Task: Add Boiron Ignatia Amara 200Ck to the cart.
Action: Mouse moved to (322, 153)
Screenshot: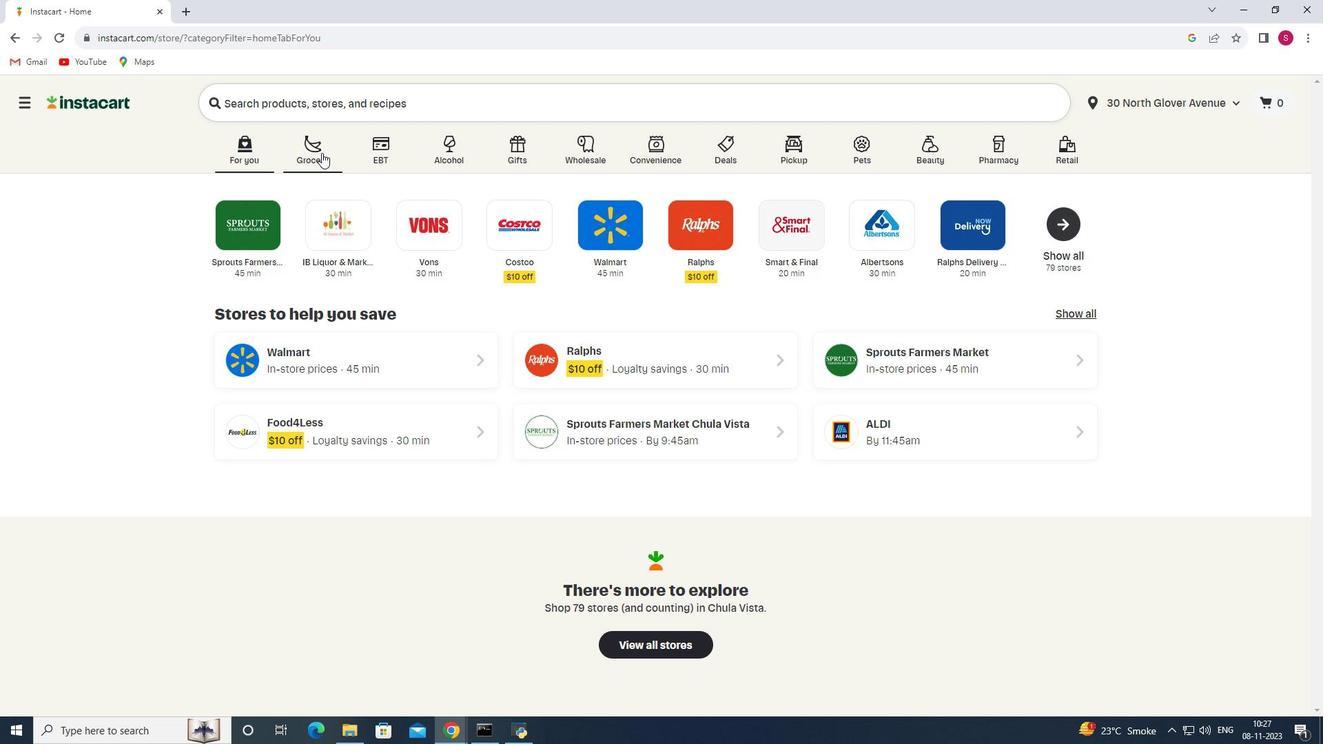 
Action: Mouse pressed left at (322, 153)
Screenshot: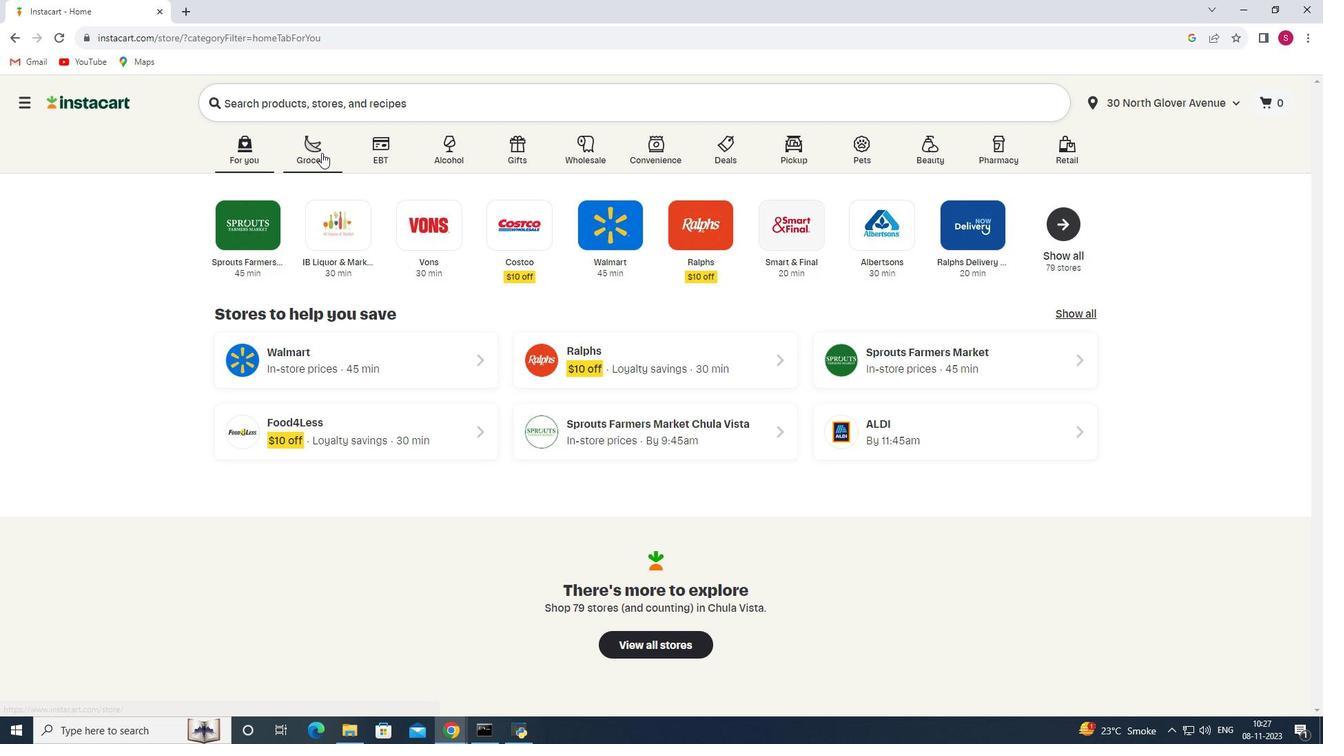 
Action: Mouse moved to (320, 409)
Screenshot: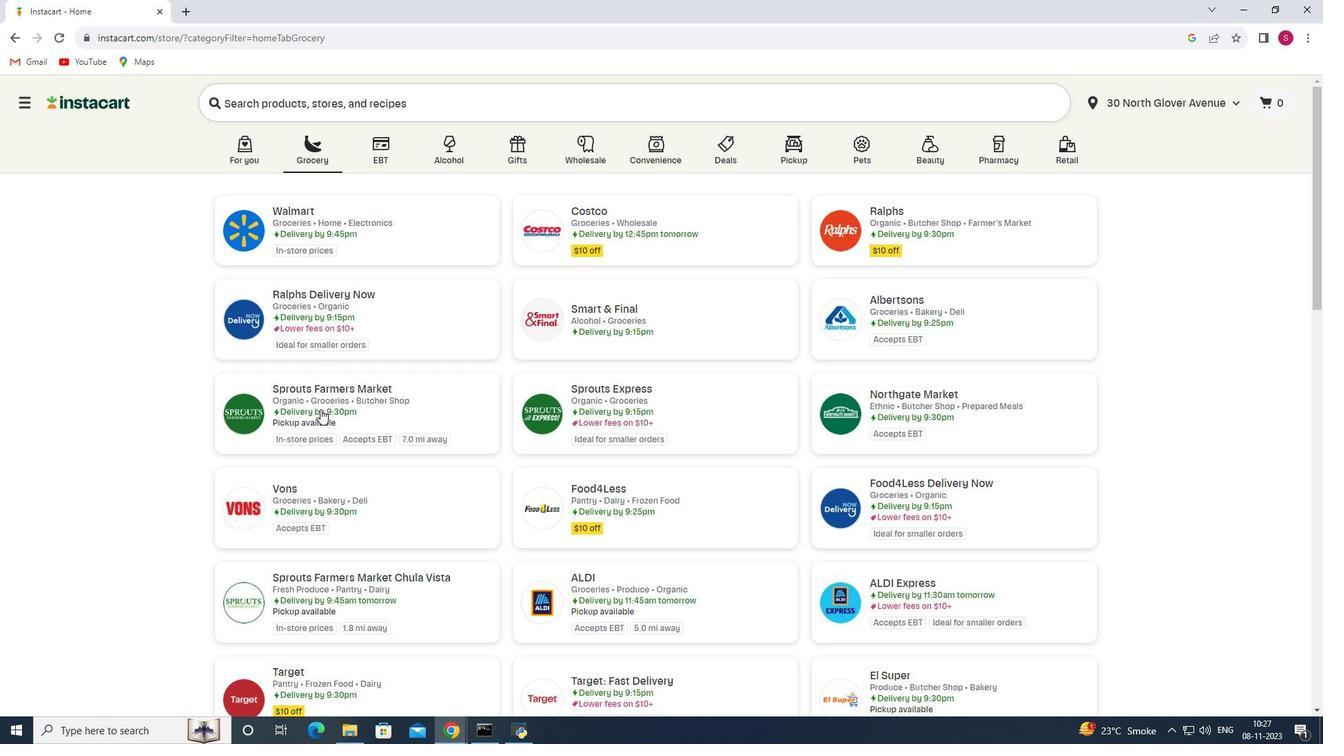 
Action: Mouse pressed left at (320, 409)
Screenshot: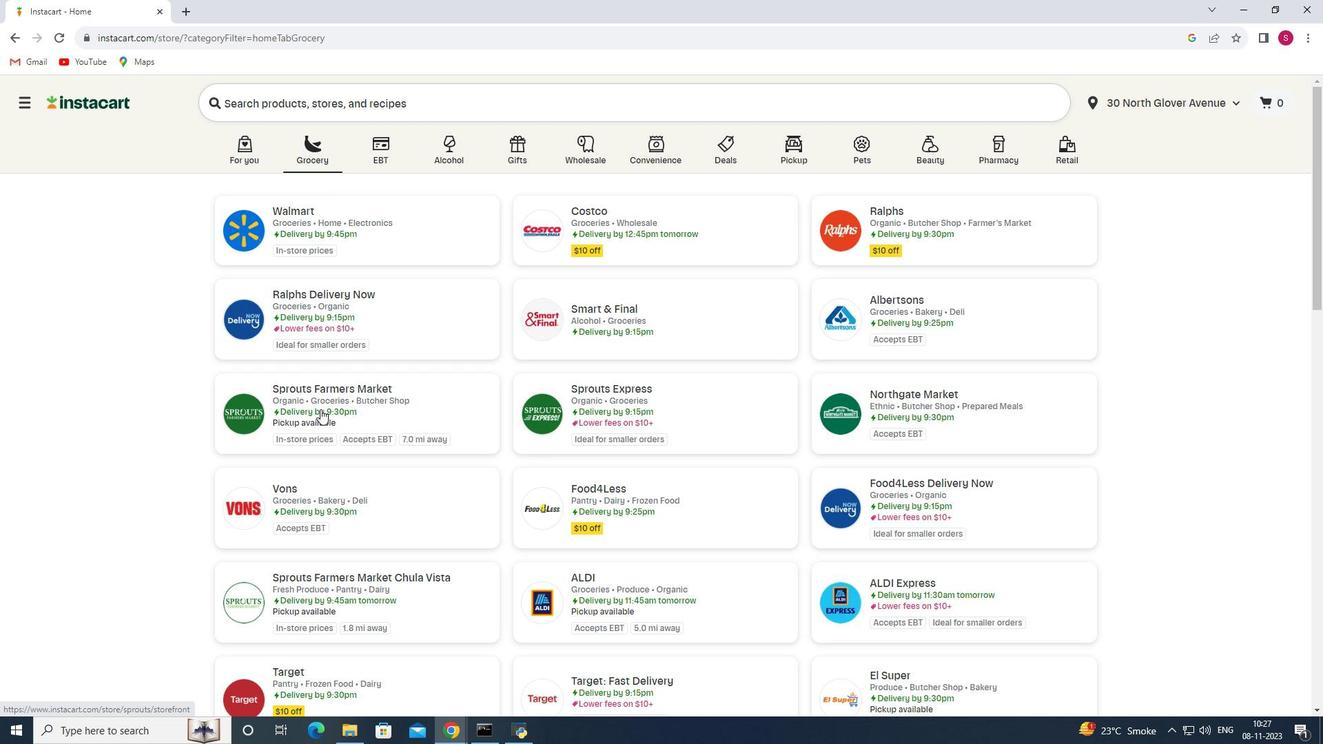 
Action: Mouse moved to (44, 466)
Screenshot: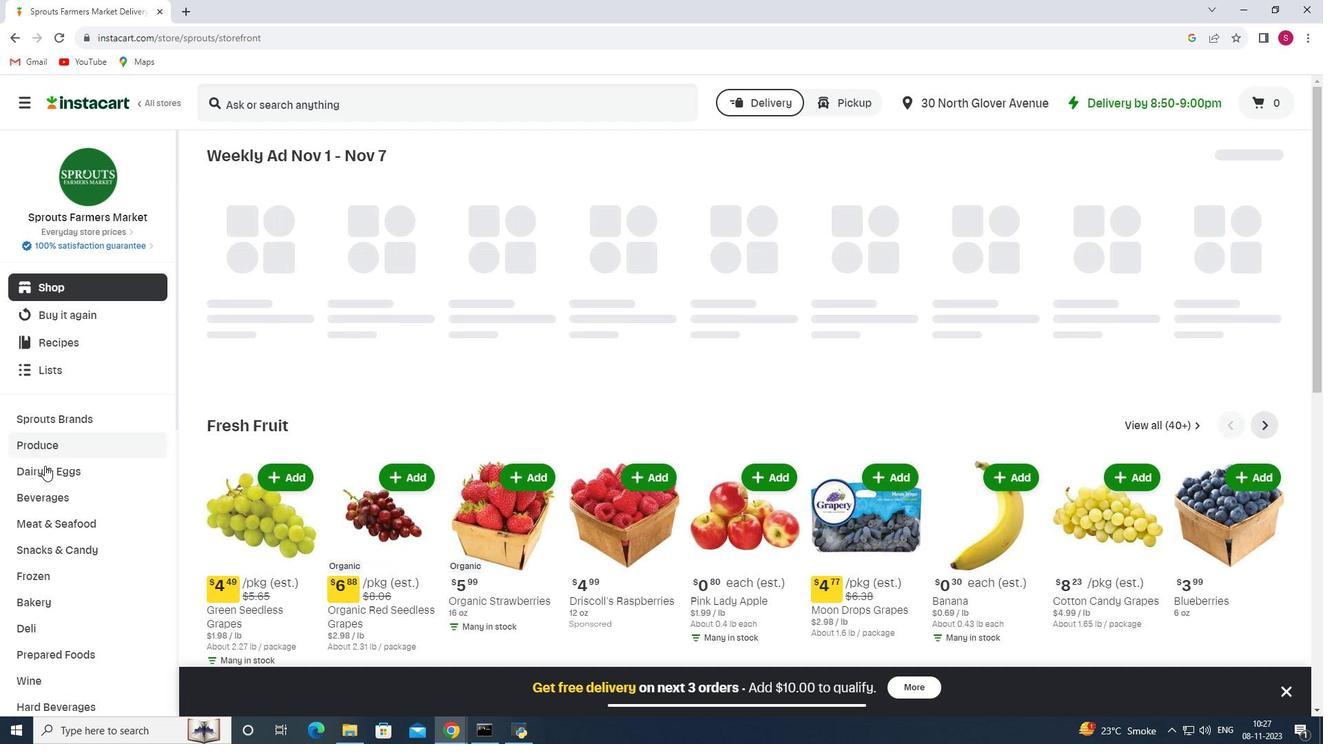 
Action: Mouse scrolled (44, 465) with delta (0, 0)
Screenshot: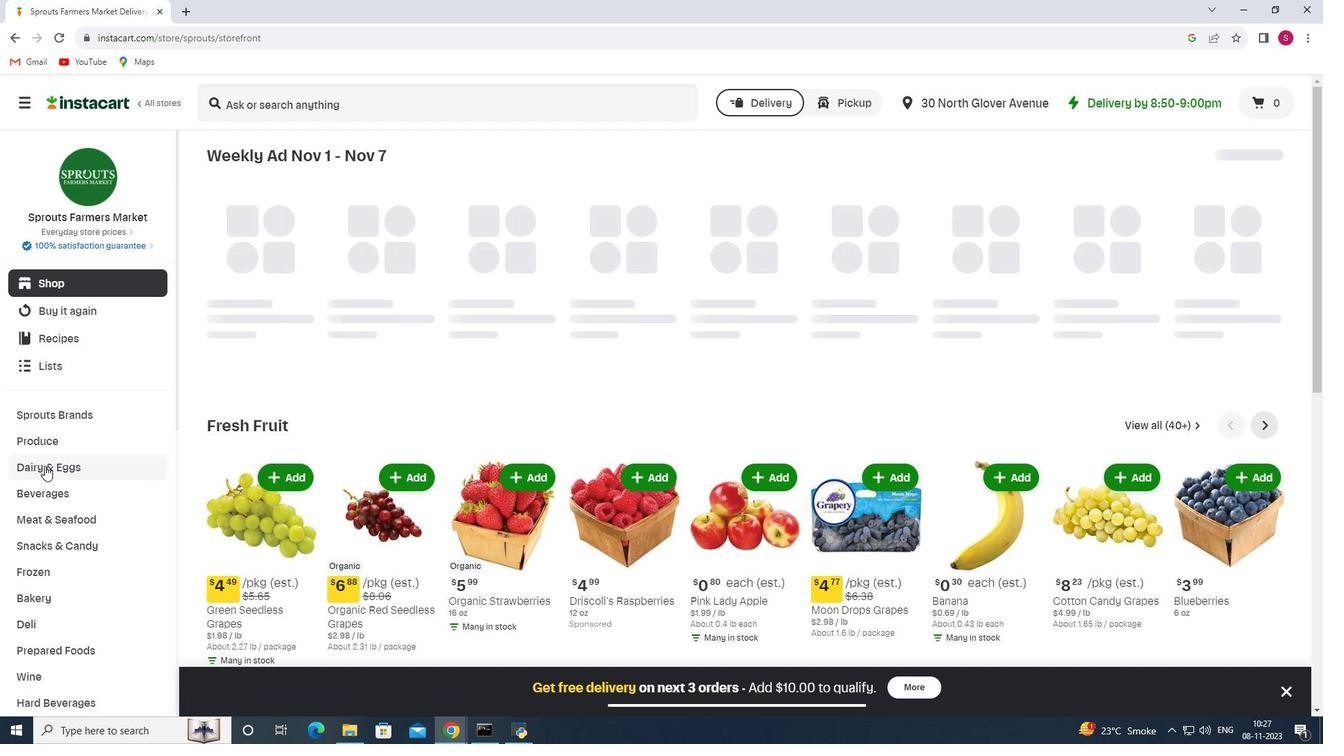 
Action: Mouse scrolled (44, 465) with delta (0, 0)
Screenshot: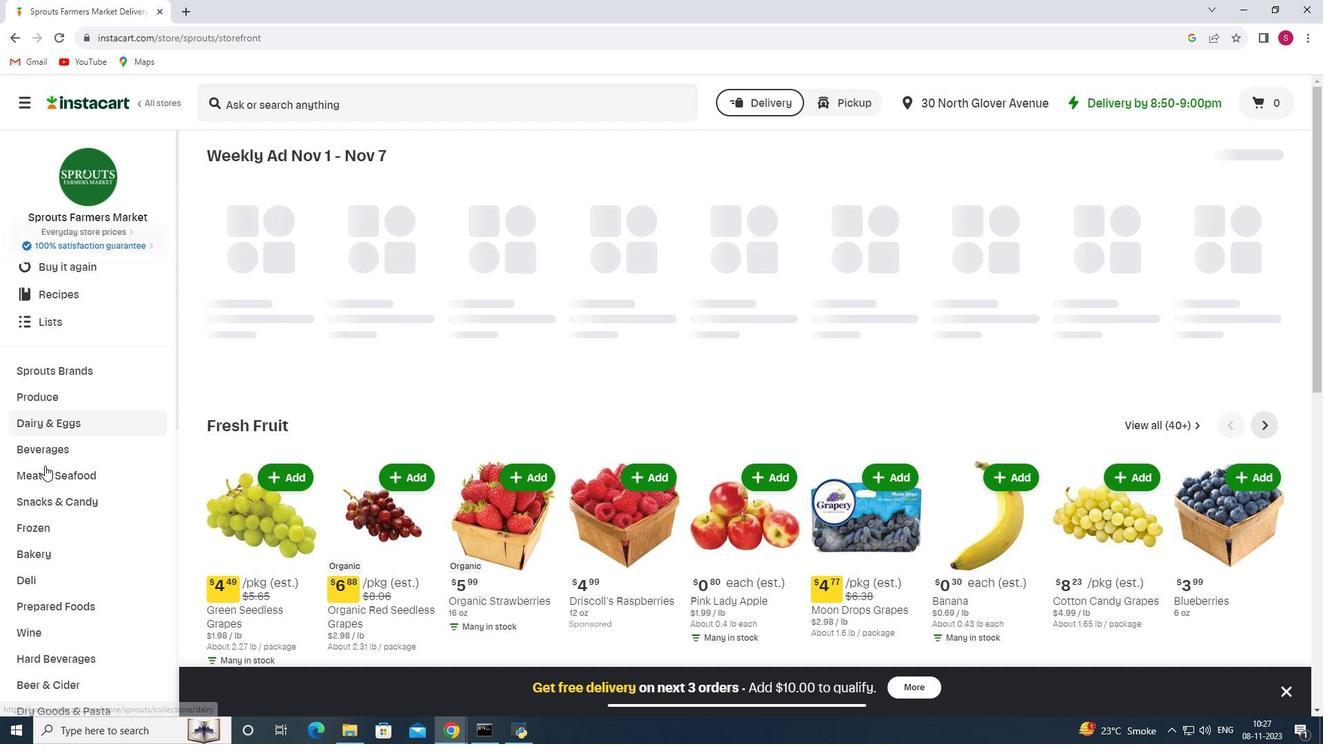 
Action: Mouse scrolled (44, 465) with delta (0, 0)
Screenshot: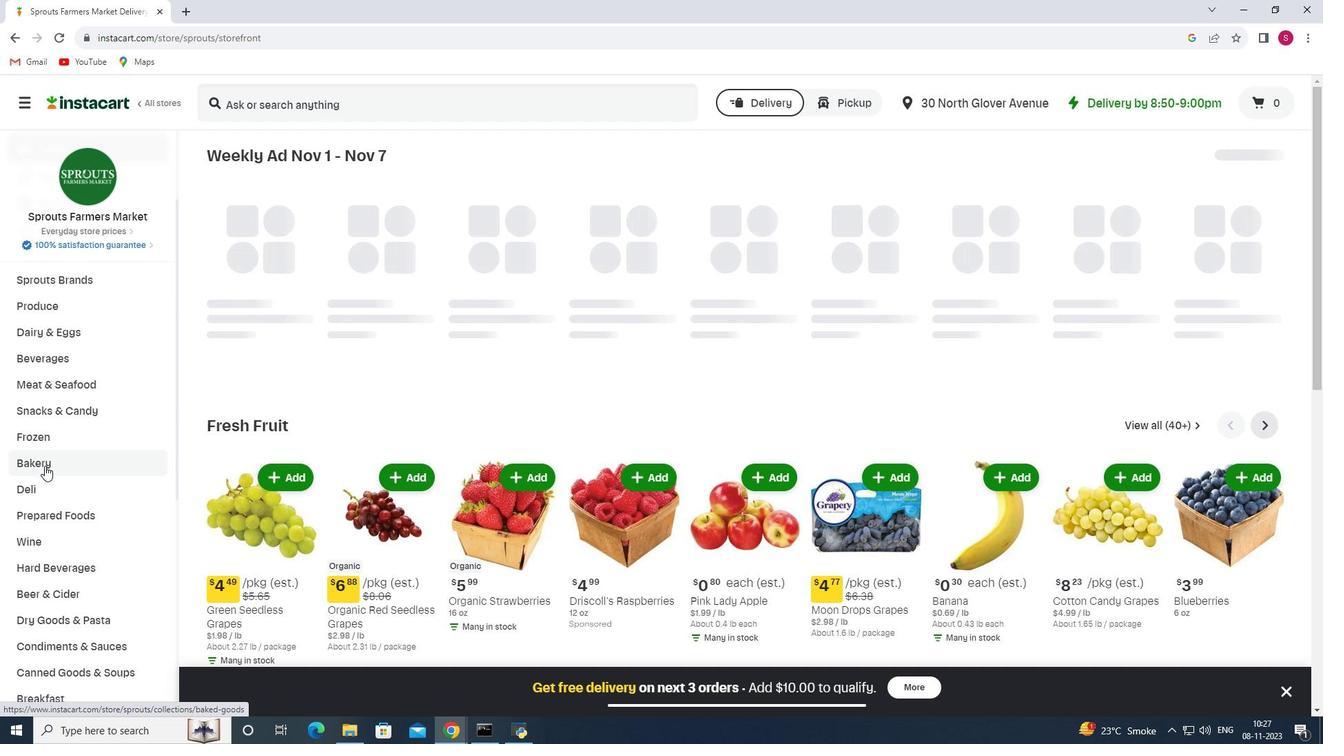 
Action: Mouse scrolled (44, 465) with delta (0, 0)
Screenshot: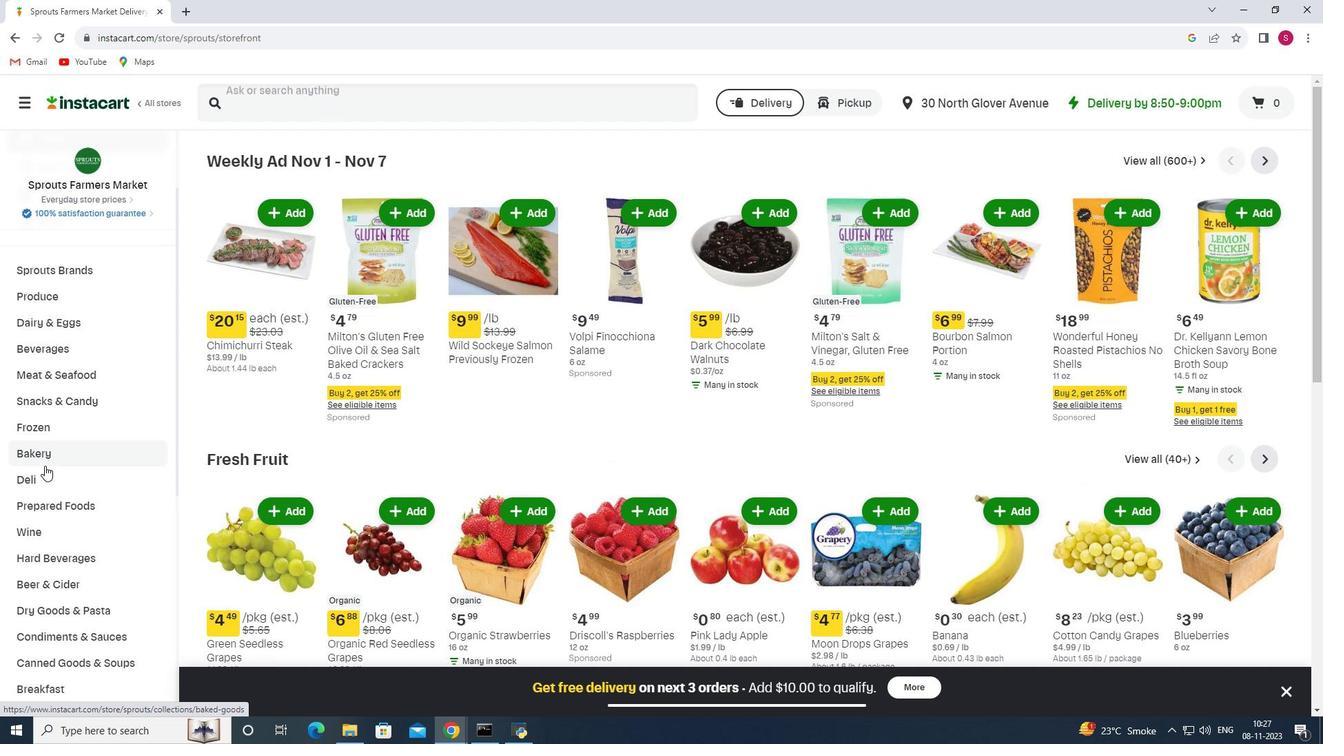 
Action: Mouse scrolled (44, 465) with delta (0, 0)
Screenshot: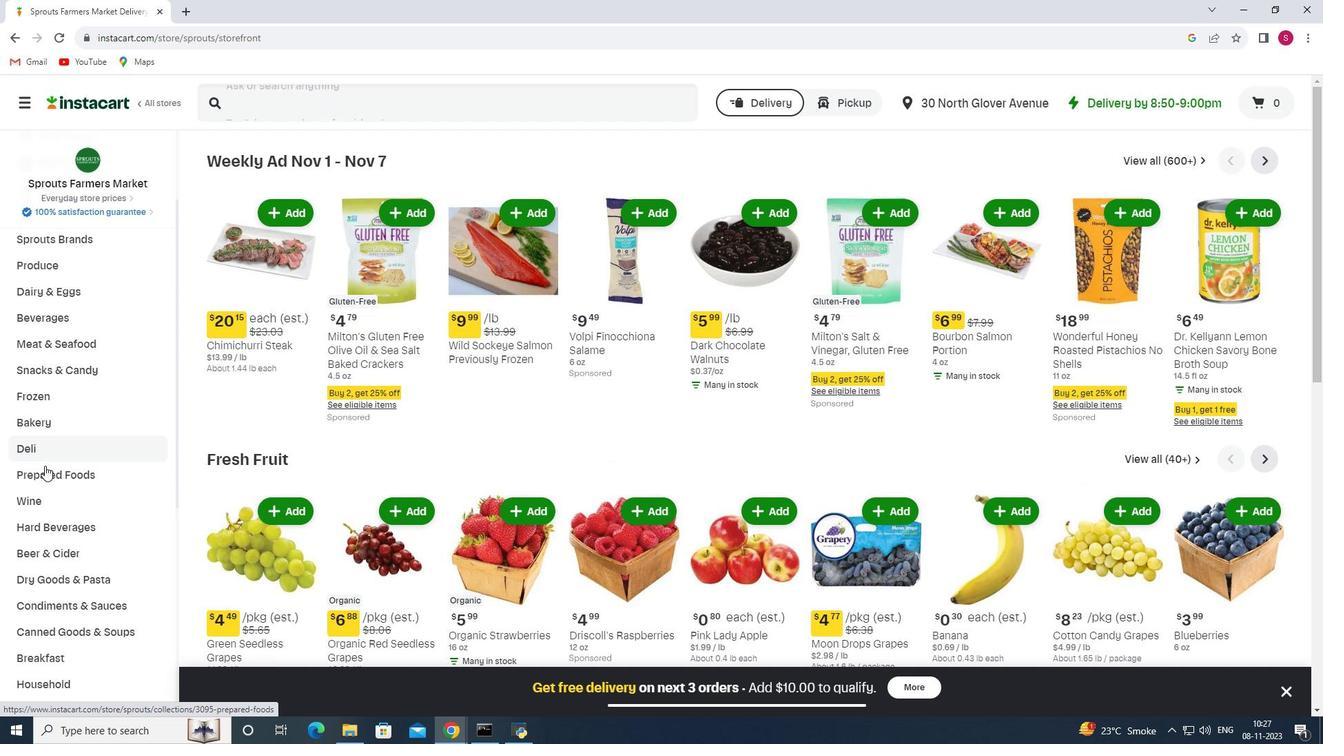 
Action: Mouse scrolled (44, 465) with delta (0, 0)
Screenshot: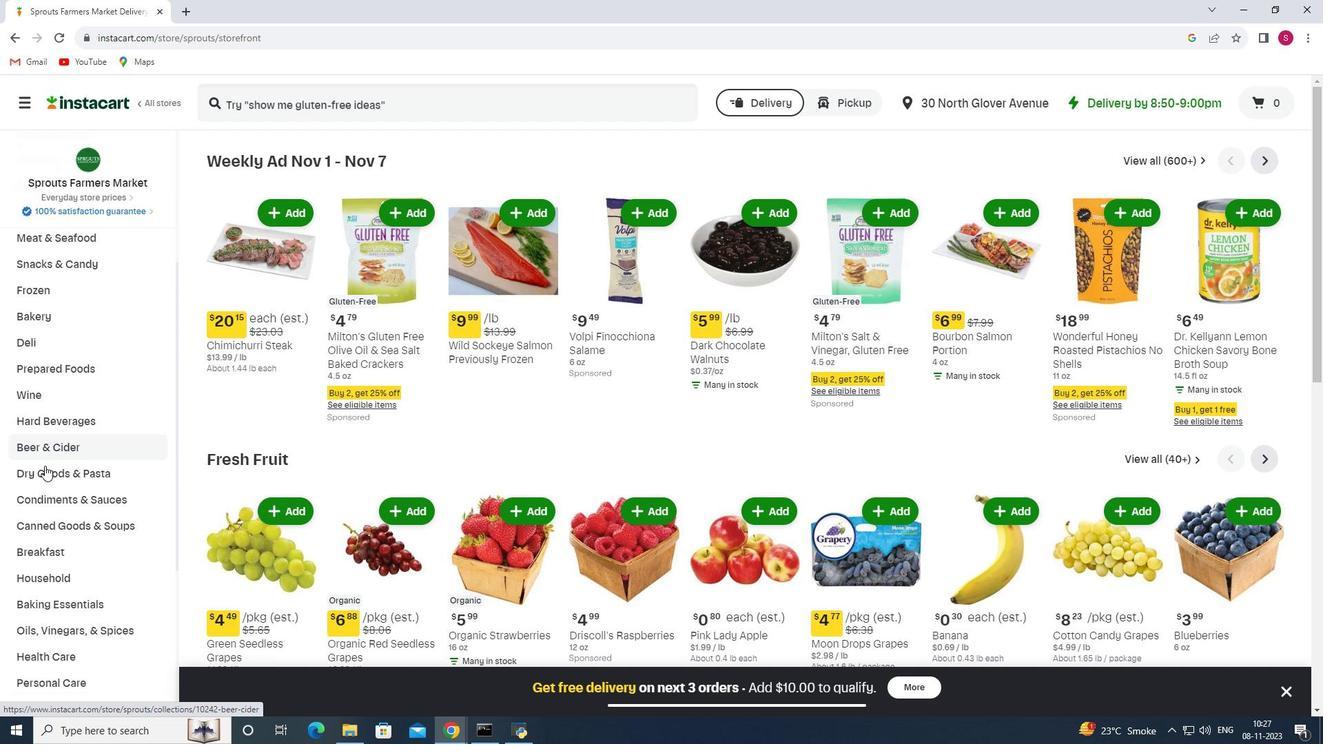 
Action: Mouse scrolled (44, 465) with delta (0, 0)
Screenshot: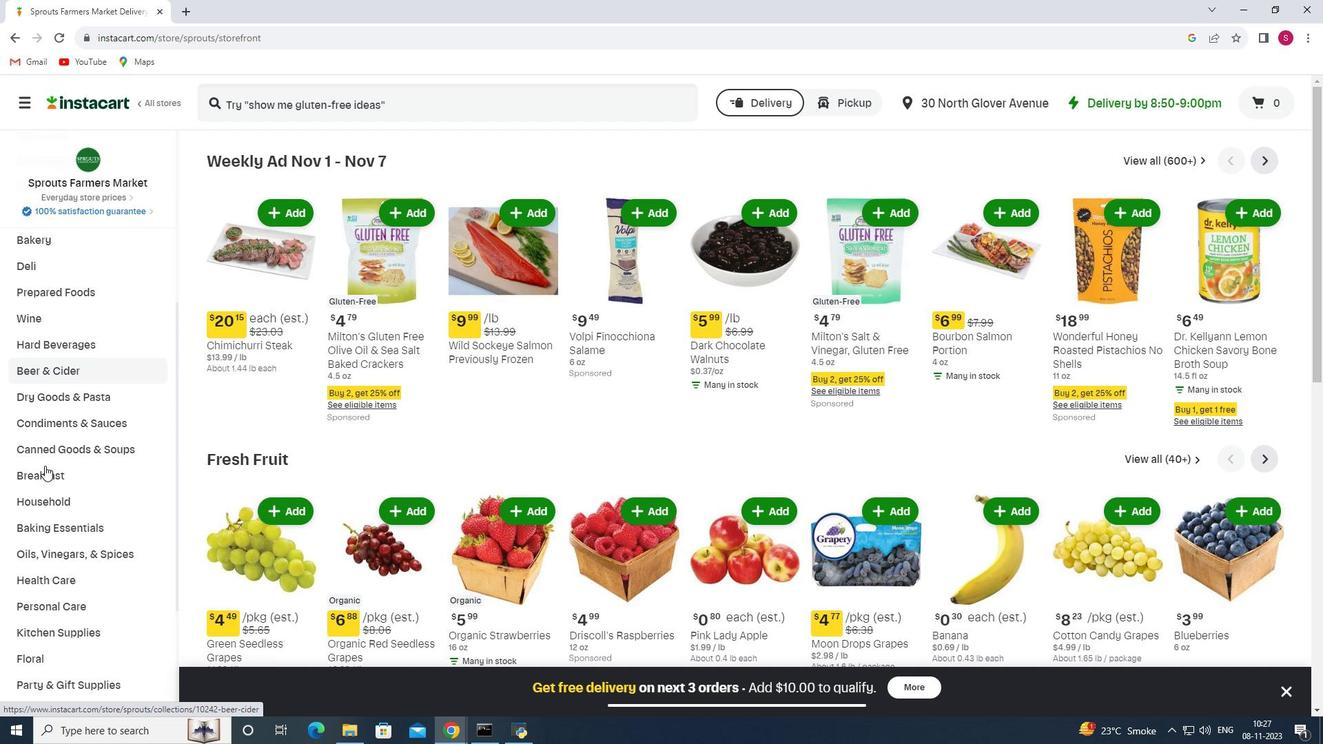 
Action: Mouse scrolled (44, 465) with delta (0, 0)
Screenshot: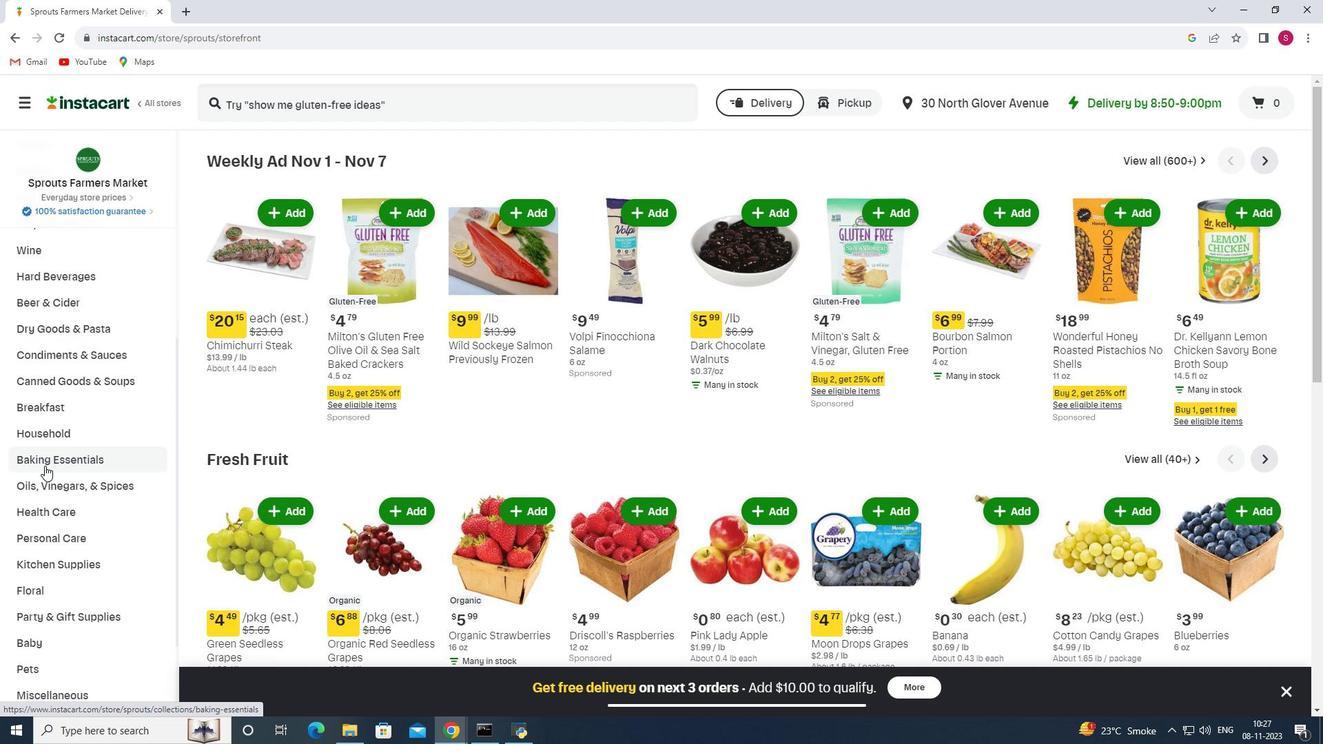 
Action: Mouse pressed left at (44, 466)
Screenshot: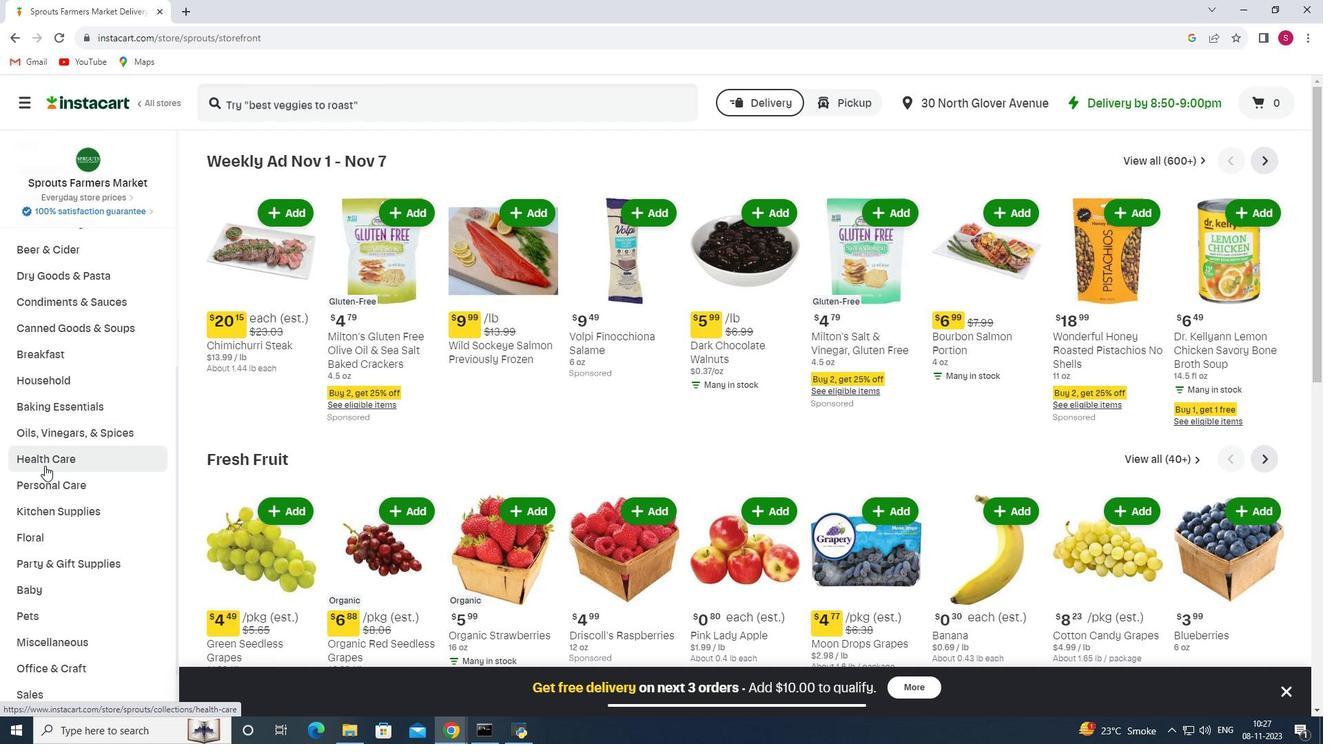 
Action: Mouse moved to (485, 197)
Screenshot: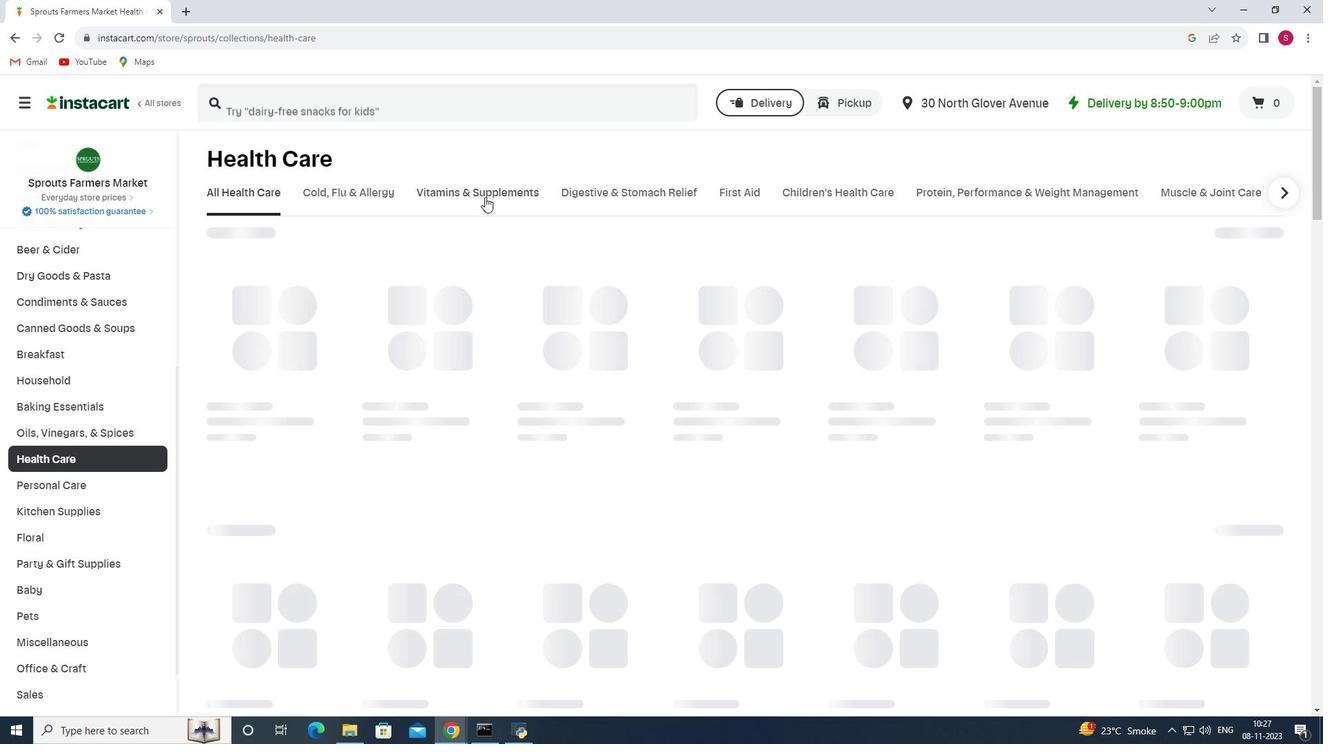 
Action: Mouse pressed left at (485, 197)
Screenshot: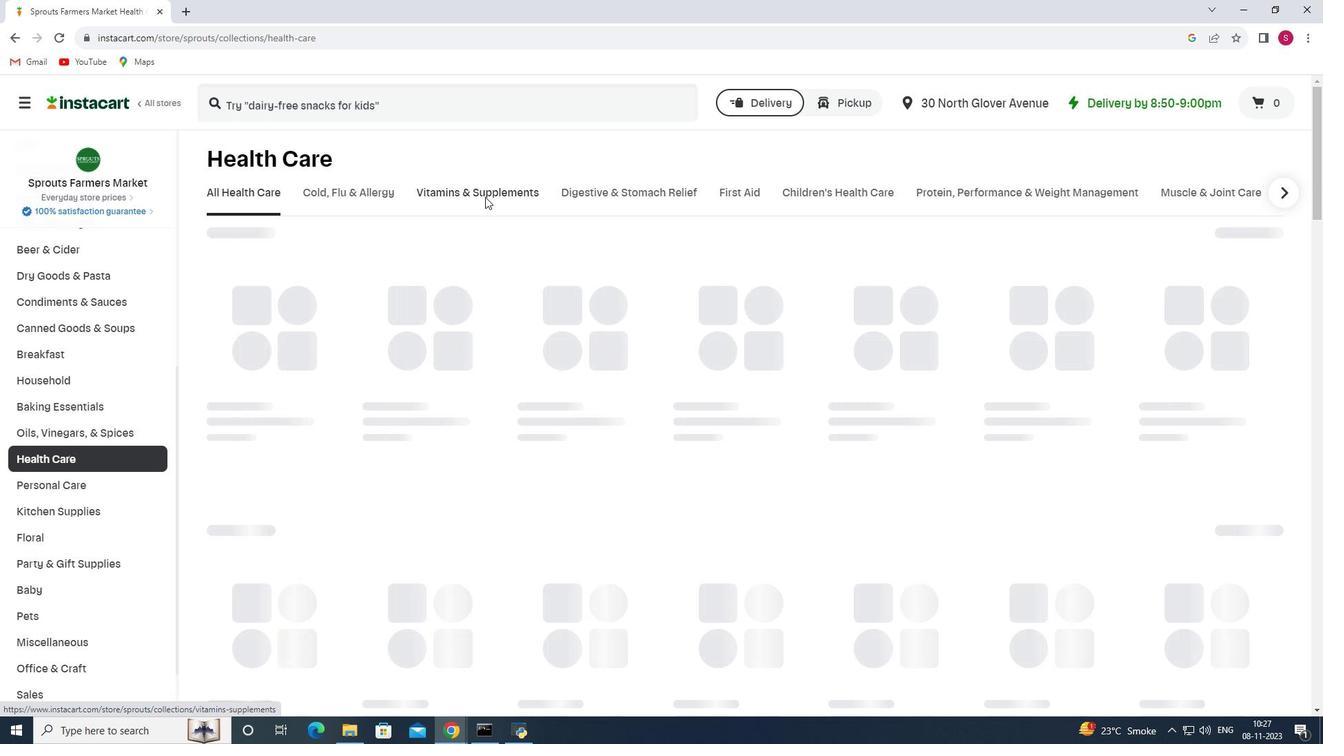 
Action: Mouse moved to (1088, 253)
Screenshot: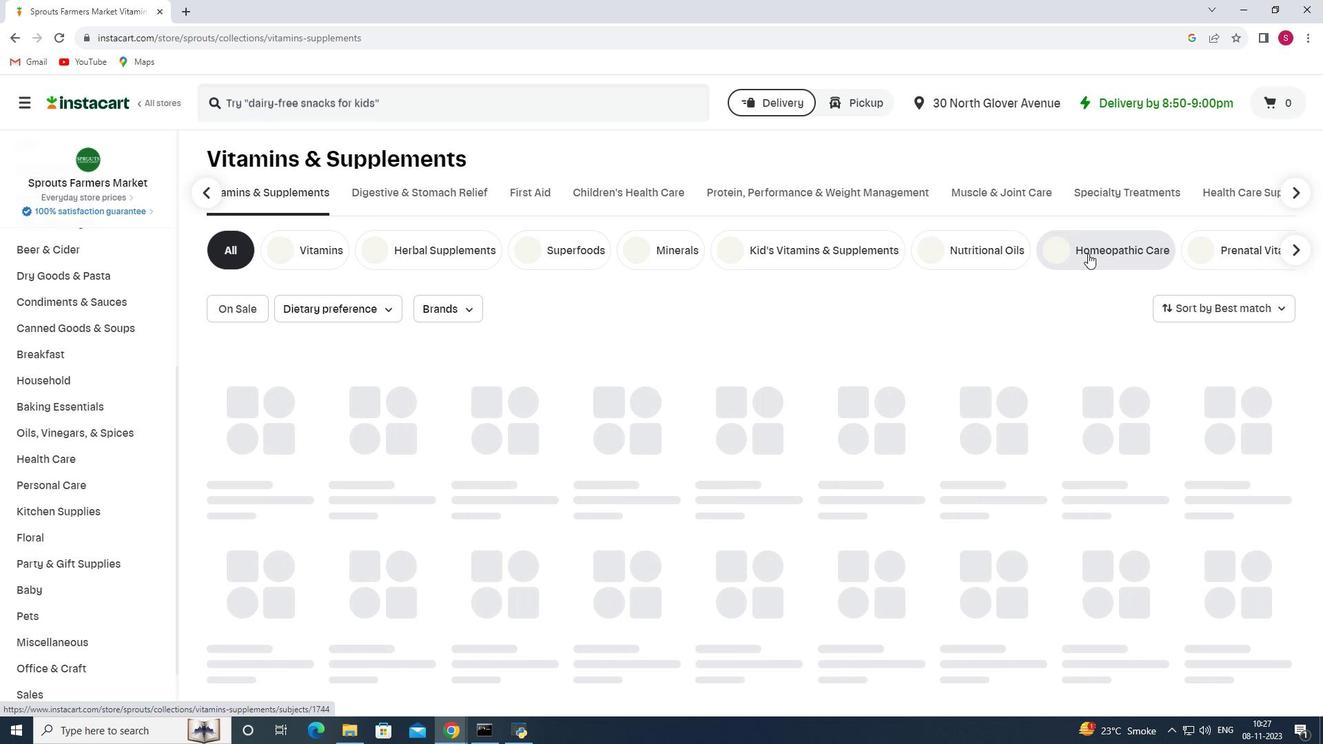 
Action: Mouse pressed left at (1088, 253)
Screenshot: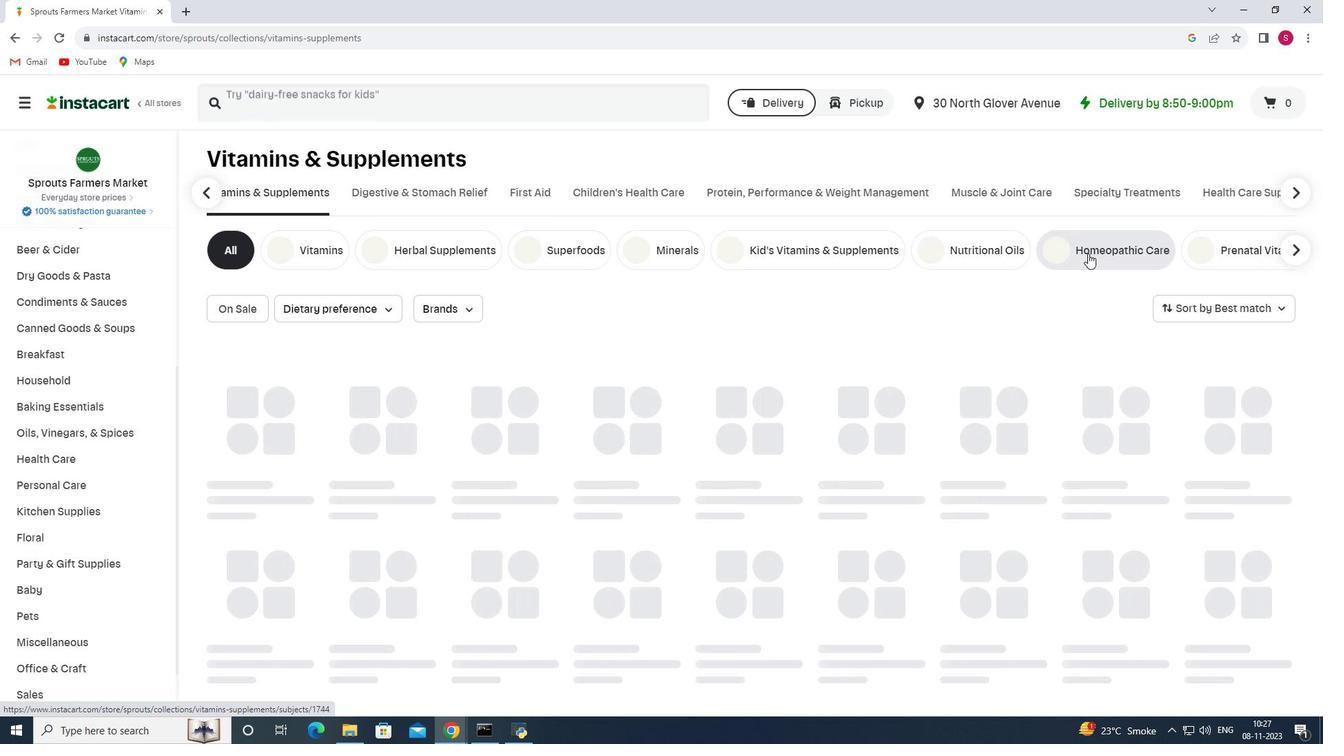 
Action: Mouse moved to (439, 103)
Screenshot: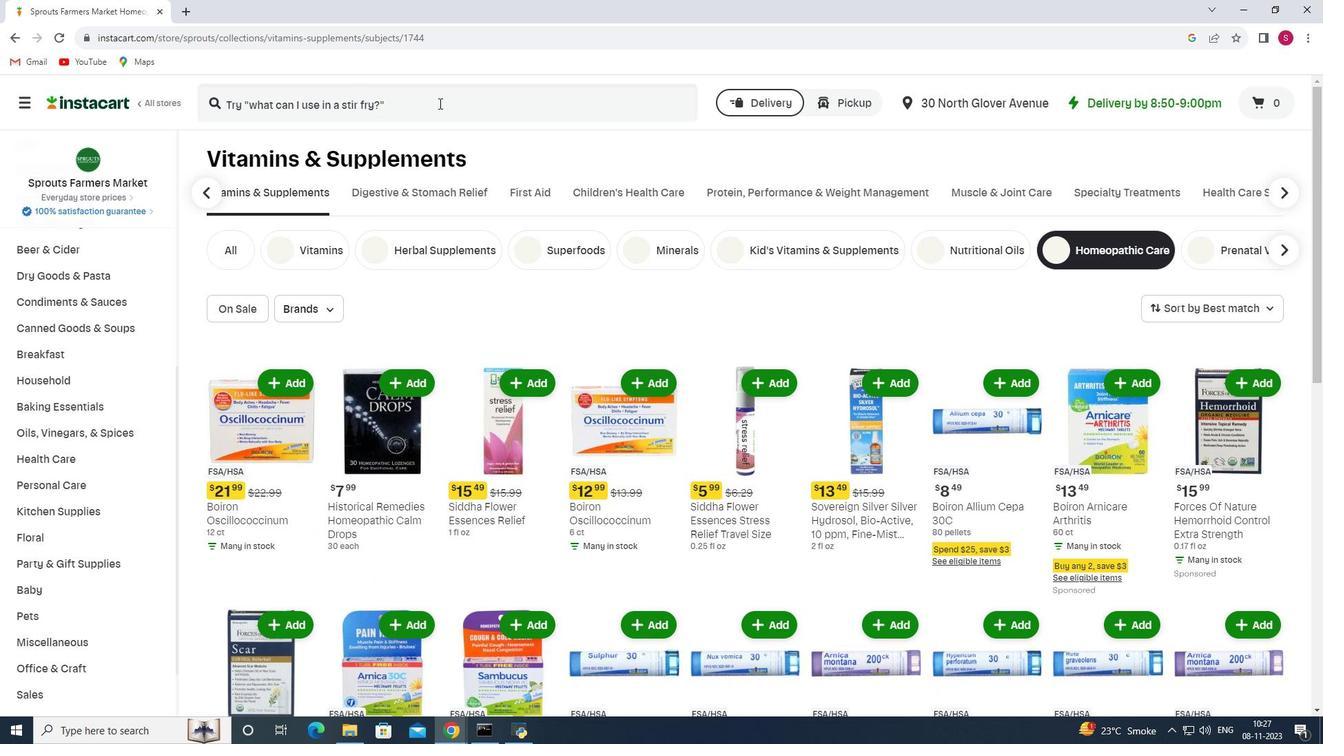 
Action: Mouse pressed left at (439, 103)
Screenshot: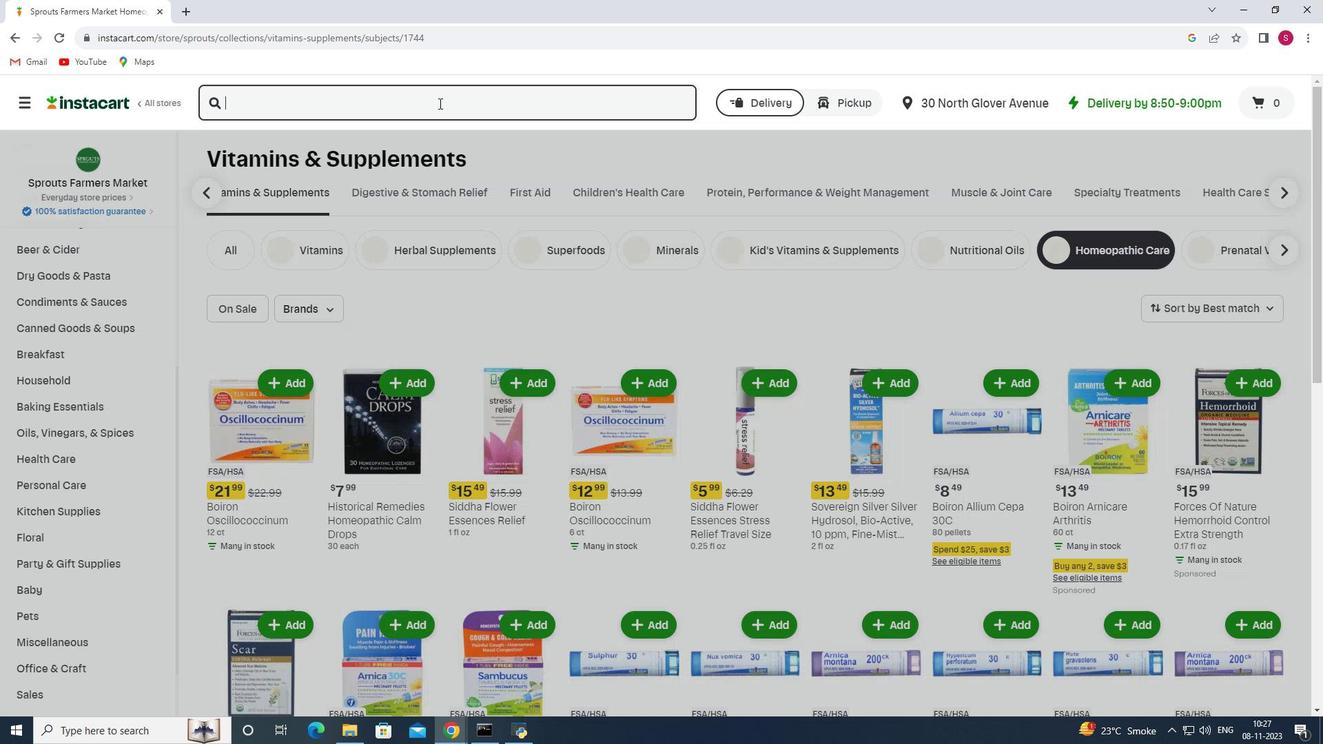 
Action: Mouse moved to (439, 103)
Screenshot: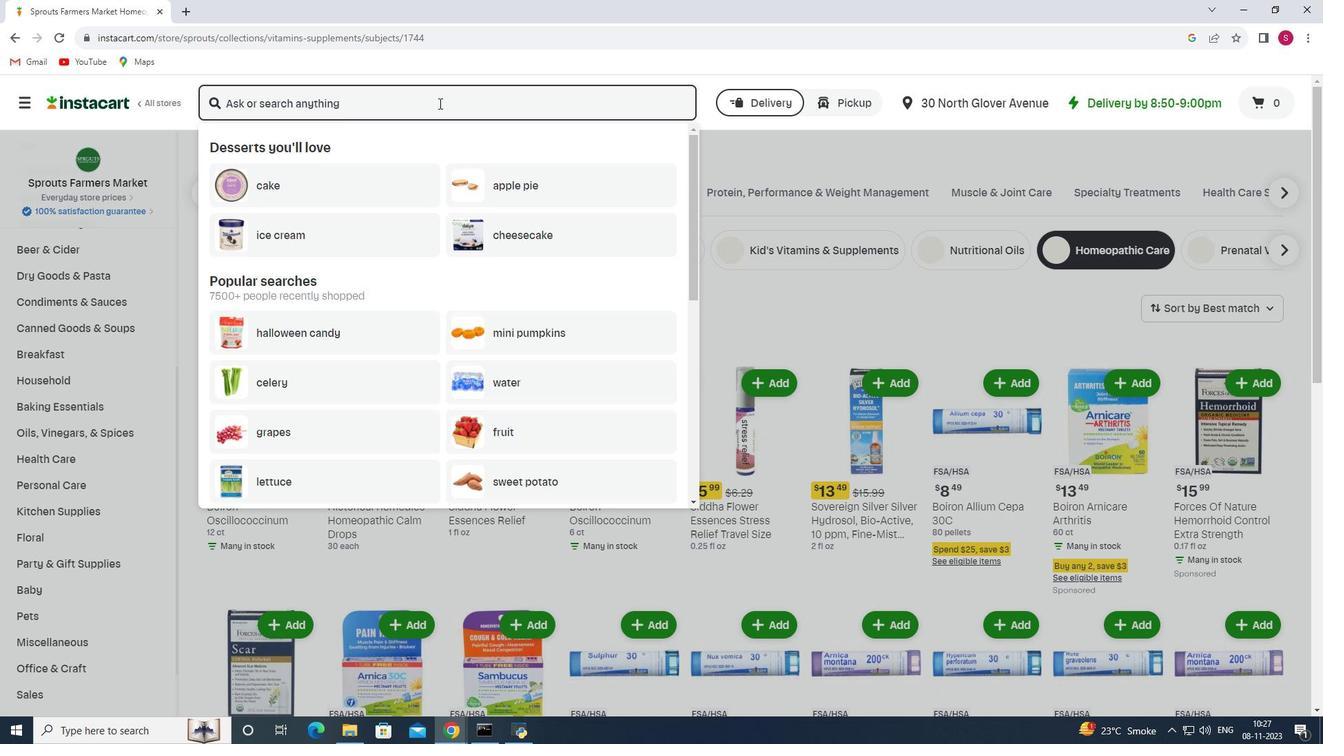 
Action: Key pressed <Key.shift>Boiron<Key.space><Key.shift>Ignatia<Key.space><Key.shift>Amara<Key.space>200<Key.shift>Ck<Key.enter>
Screenshot: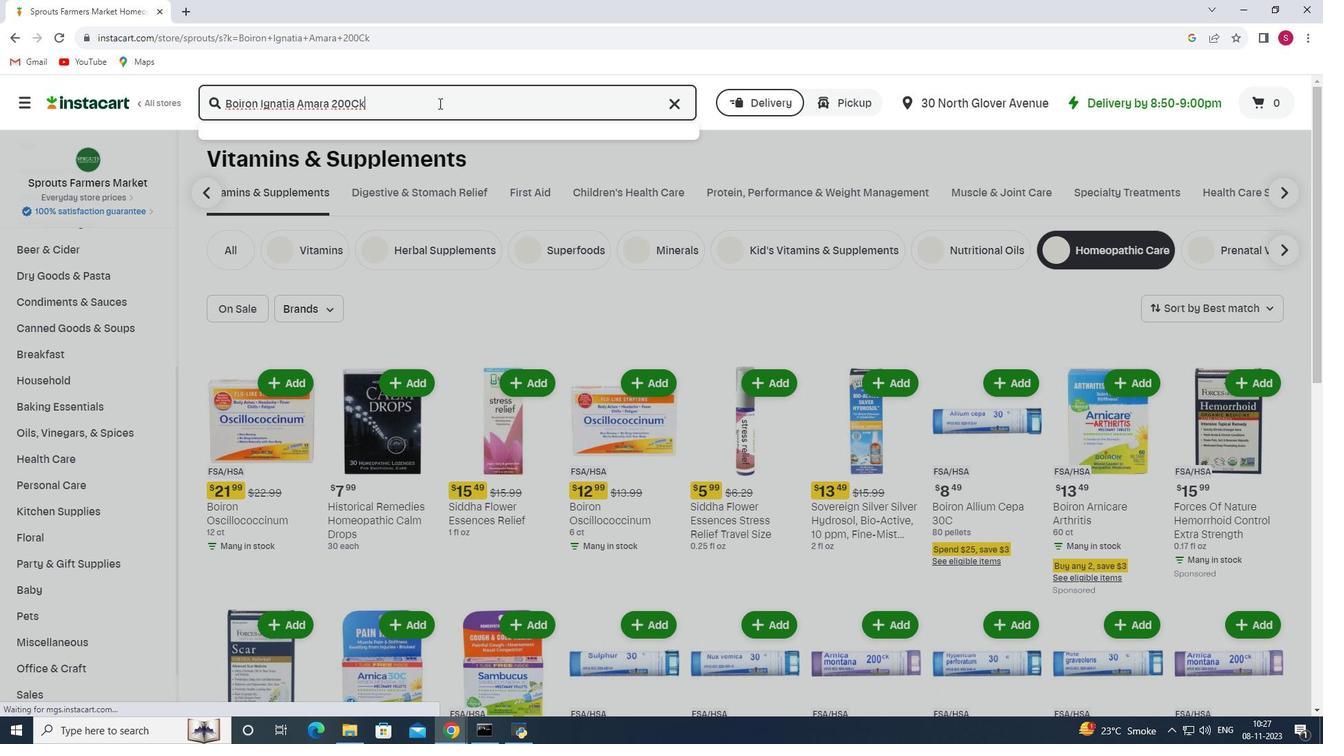 
Action: Mouse moved to (811, 215)
Screenshot: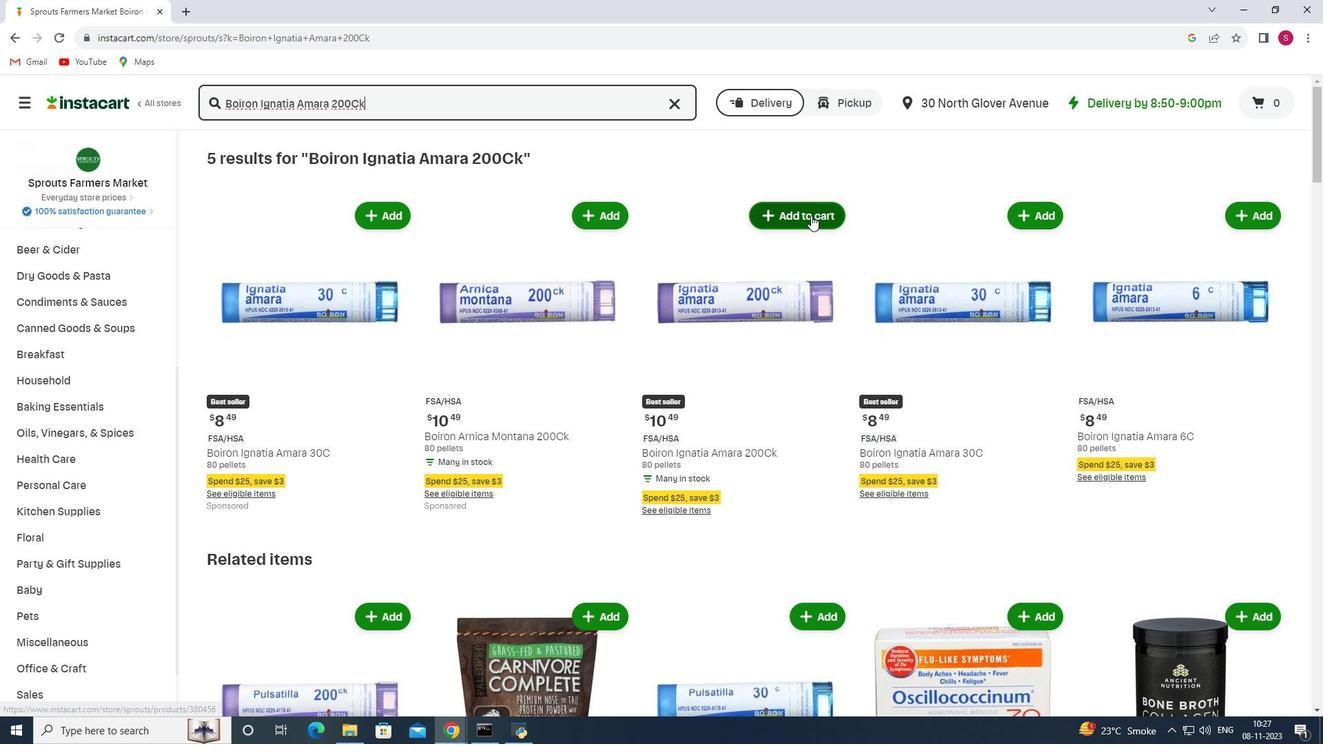 
Action: Mouse pressed left at (811, 215)
Screenshot: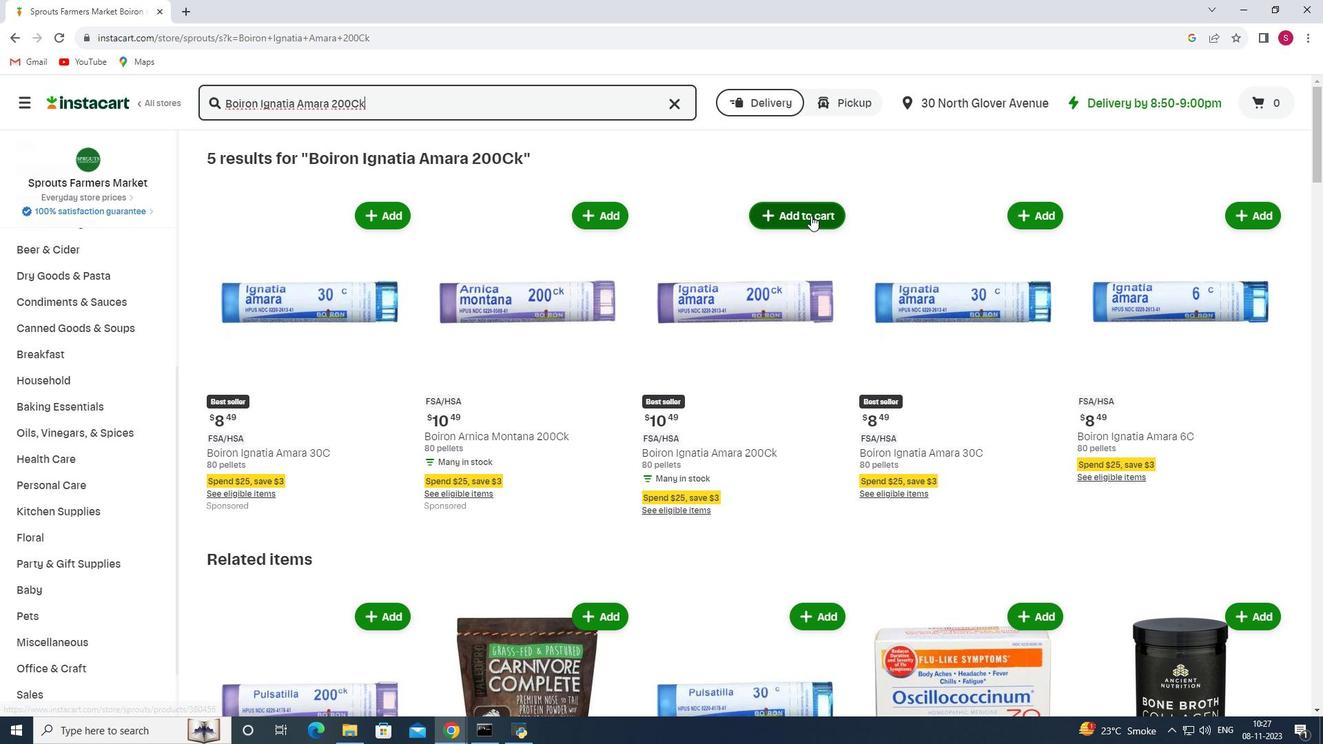 
Action: Mouse moved to (775, 304)
Screenshot: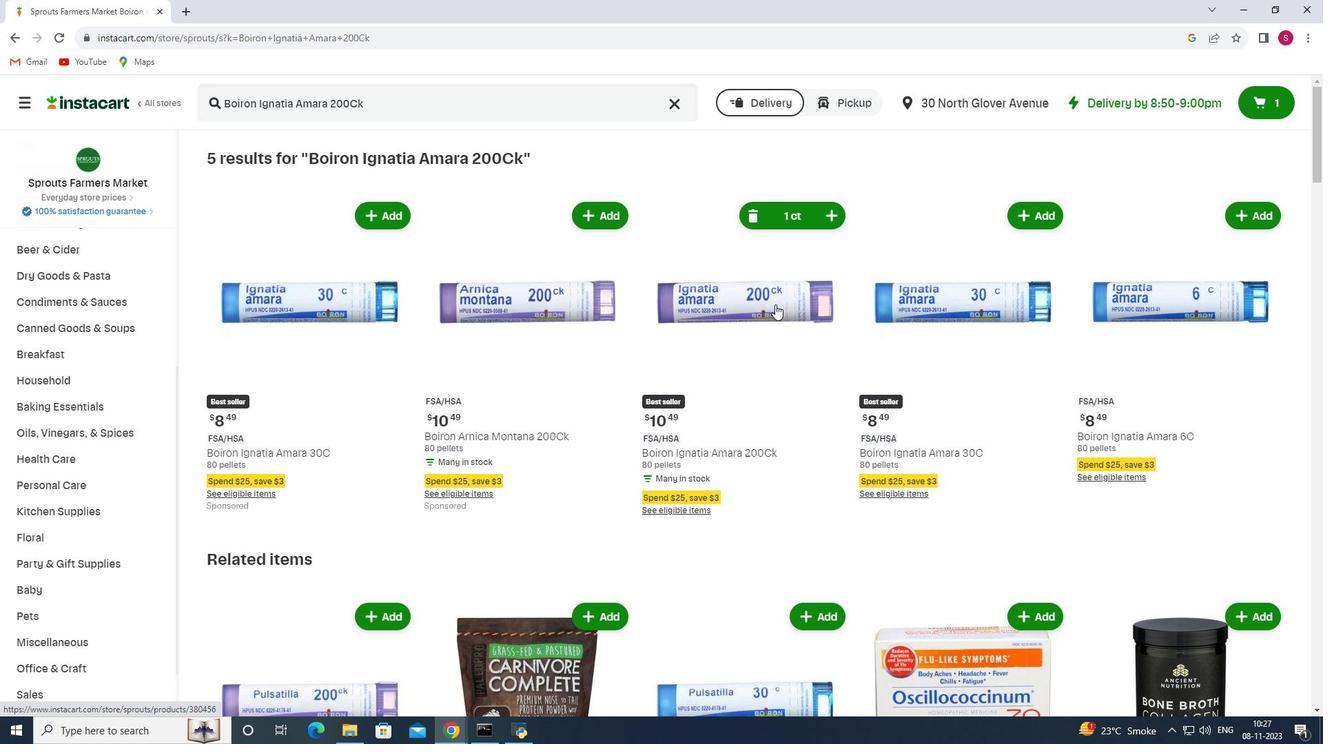 
